 Task: Look for properties with a primary bedroom on the main floor.
Action: Mouse moved to (502, 210)
Screenshot: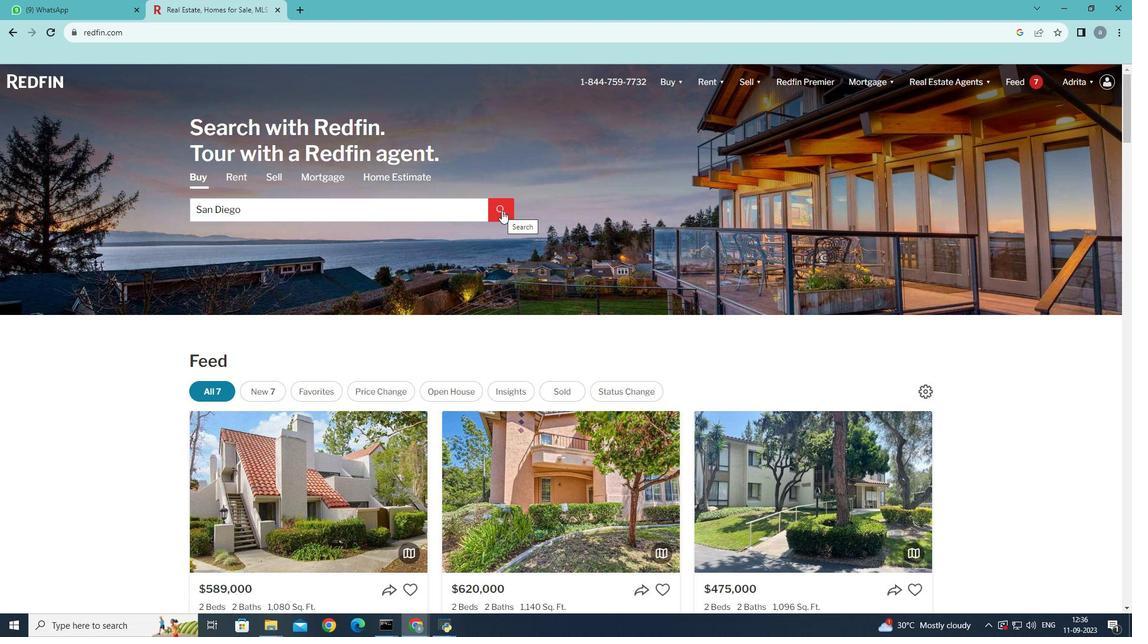 
Action: Mouse pressed left at (502, 210)
Screenshot: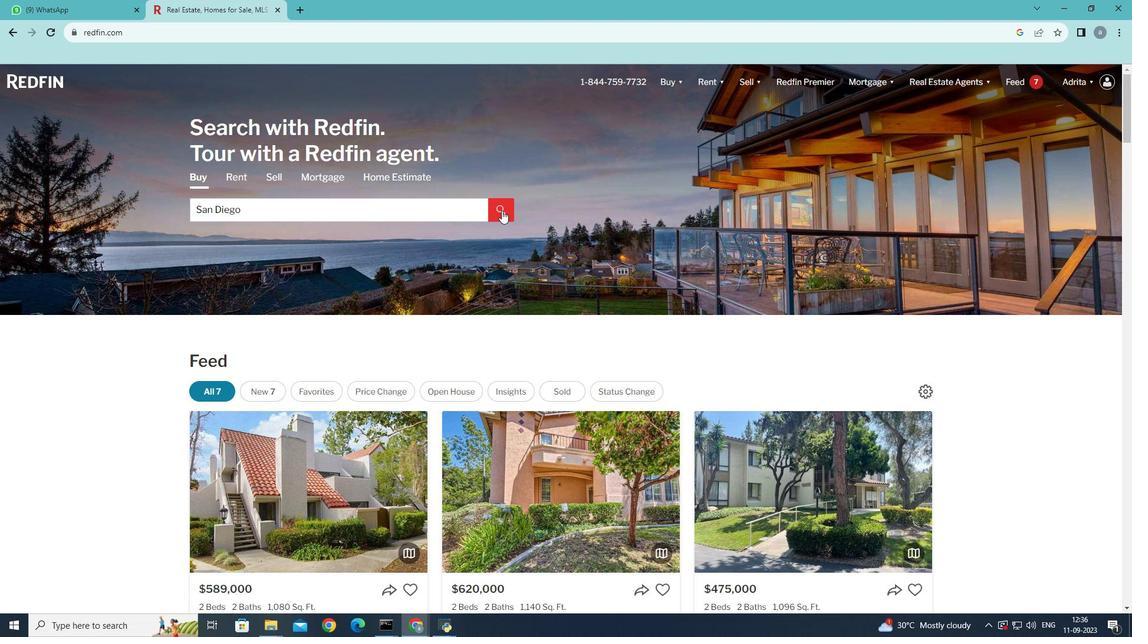 
Action: Mouse moved to (1018, 157)
Screenshot: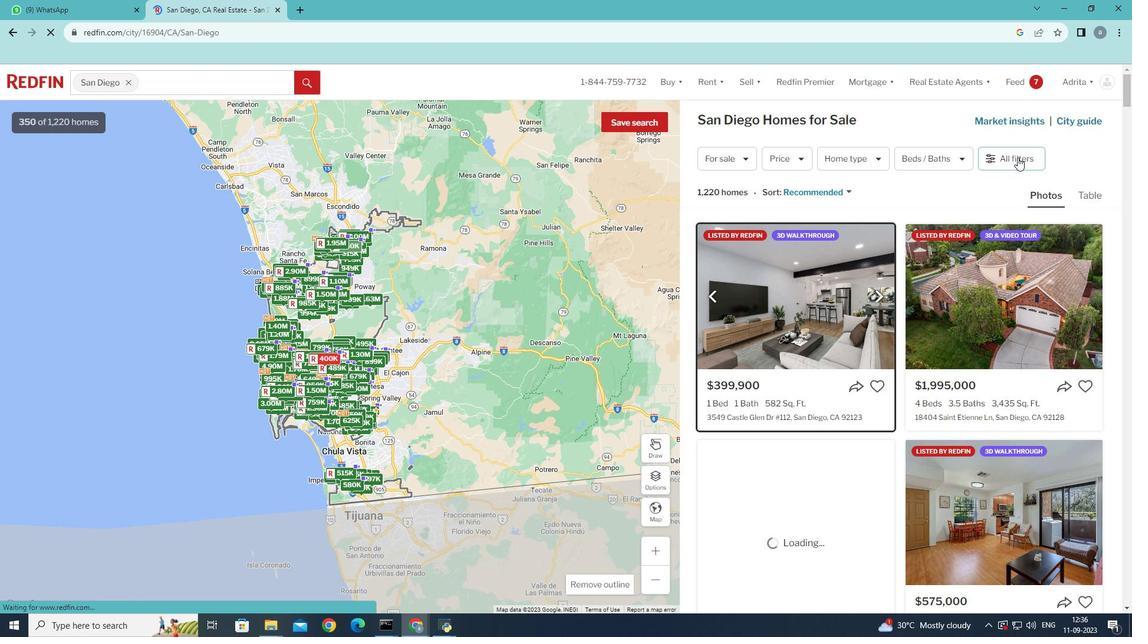 
Action: Mouse pressed left at (1018, 157)
Screenshot: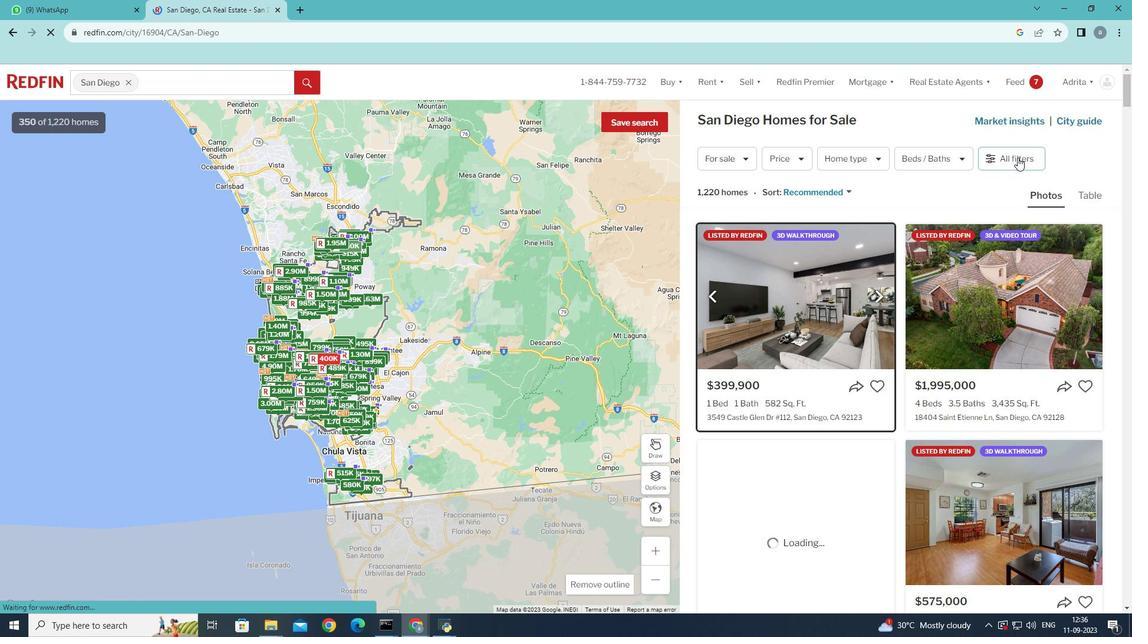 
Action: Mouse moved to (895, 328)
Screenshot: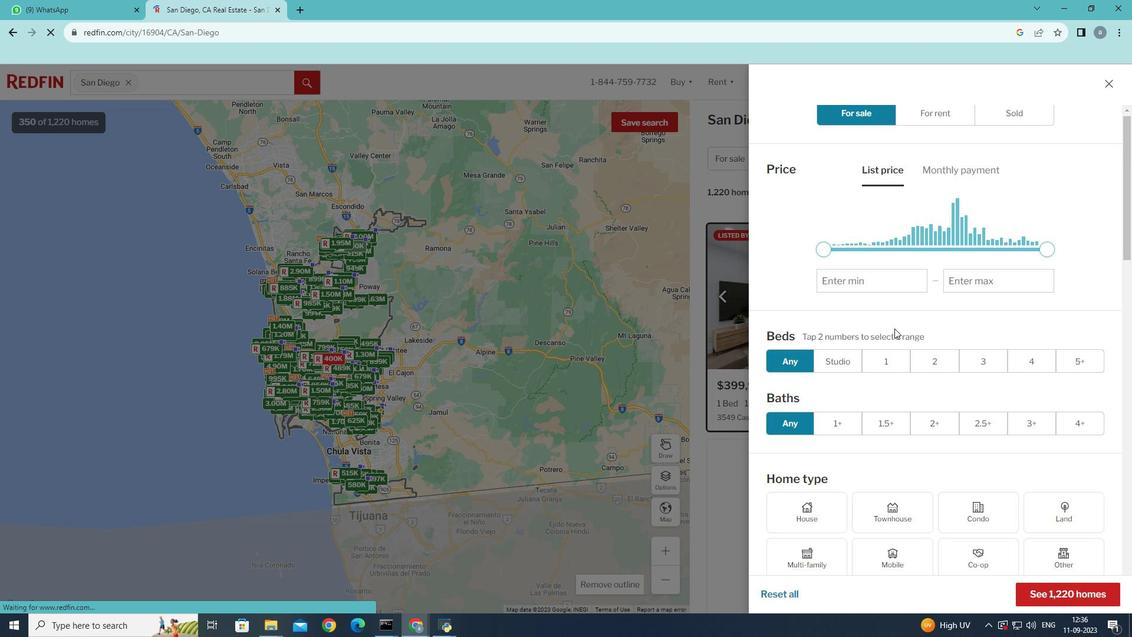 
Action: Mouse scrolled (895, 328) with delta (0, 0)
Screenshot: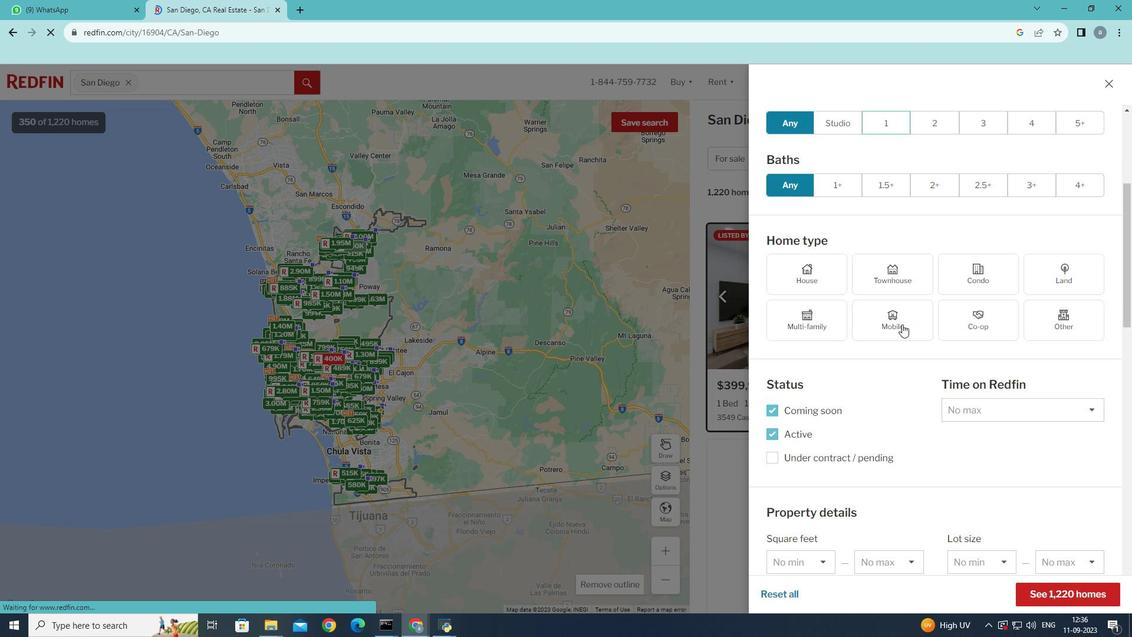 
Action: Mouse scrolled (895, 328) with delta (0, 0)
Screenshot: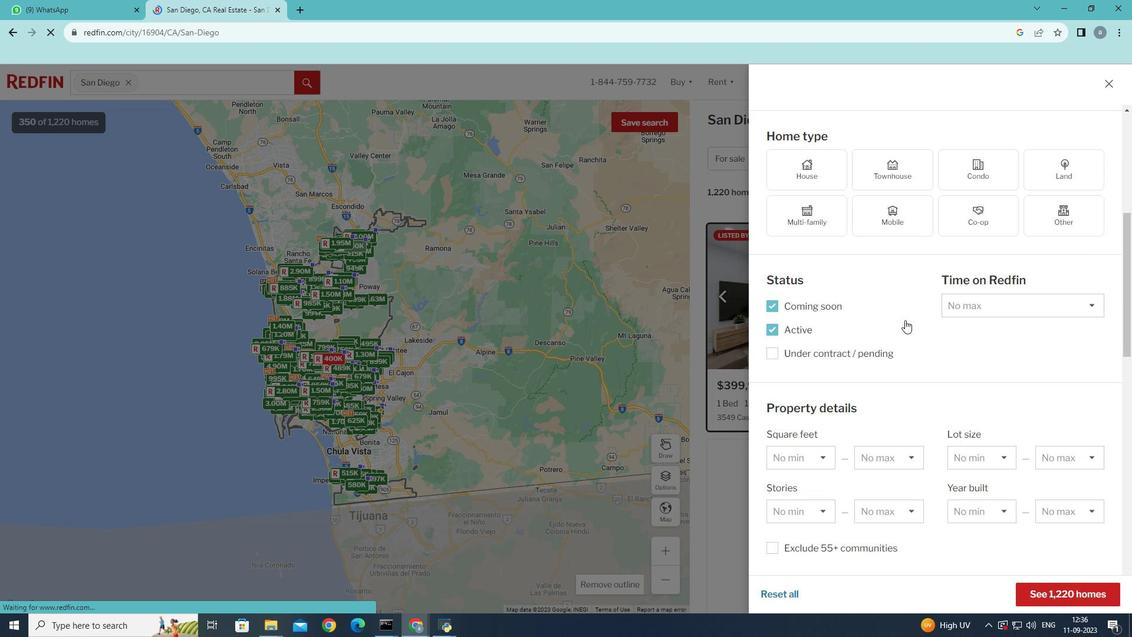 
Action: Mouse scrolled (895, 328) with delta (0, 0)
Screenshot: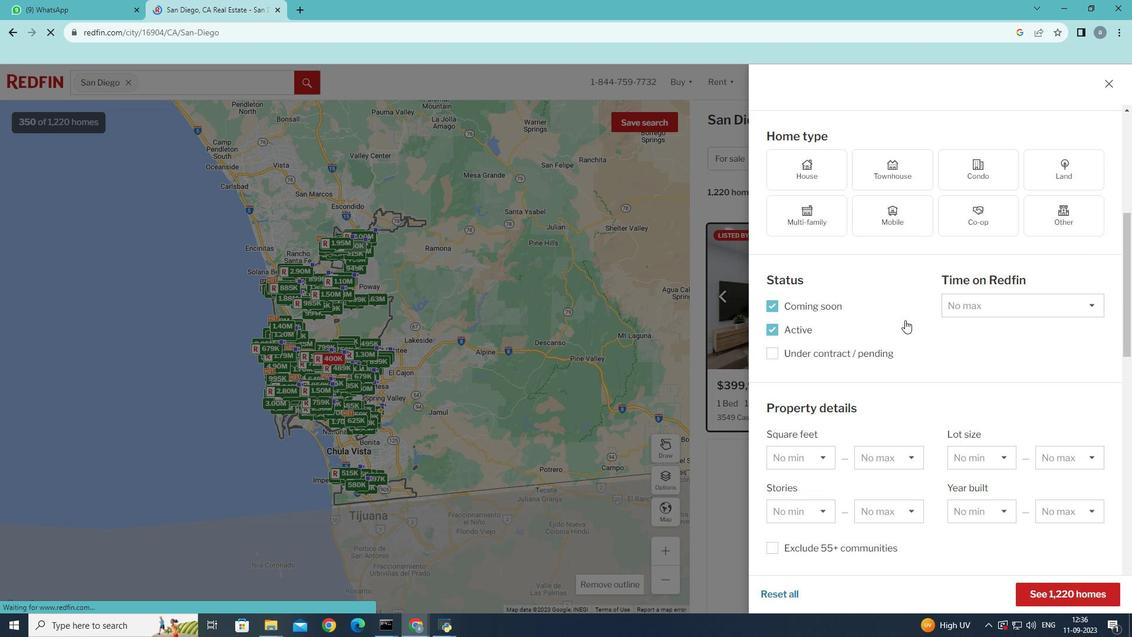 
Action: Mouse scrolled (895, 328) with delta (0, 0)
Screenshot: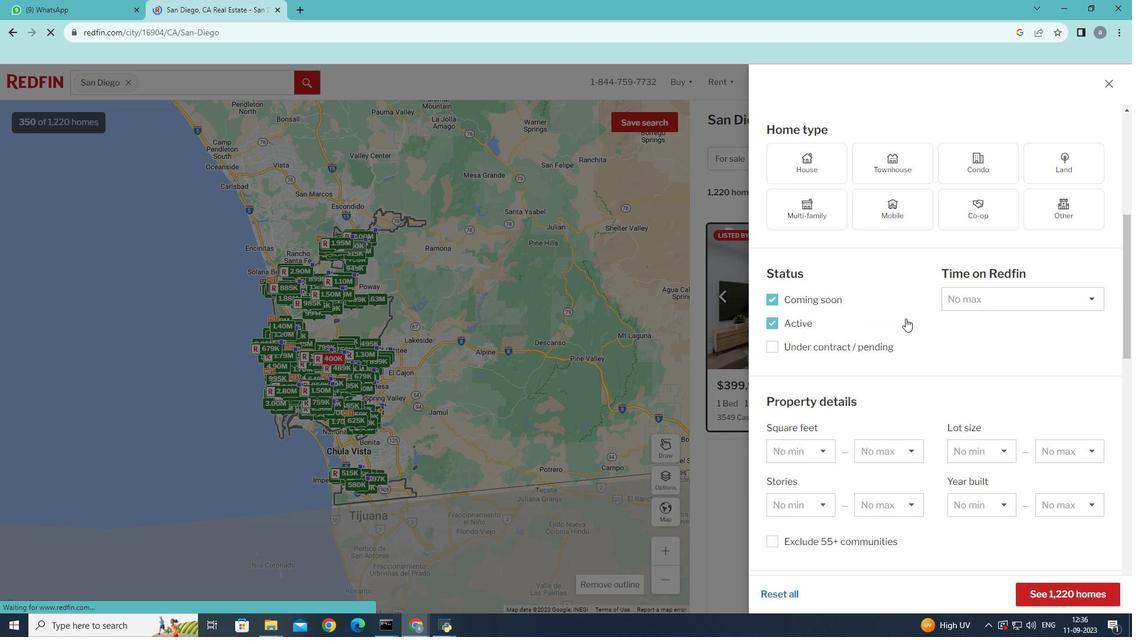
Action: Mouse scrolled (895, 328) with delta (0, 0)
Screenshot: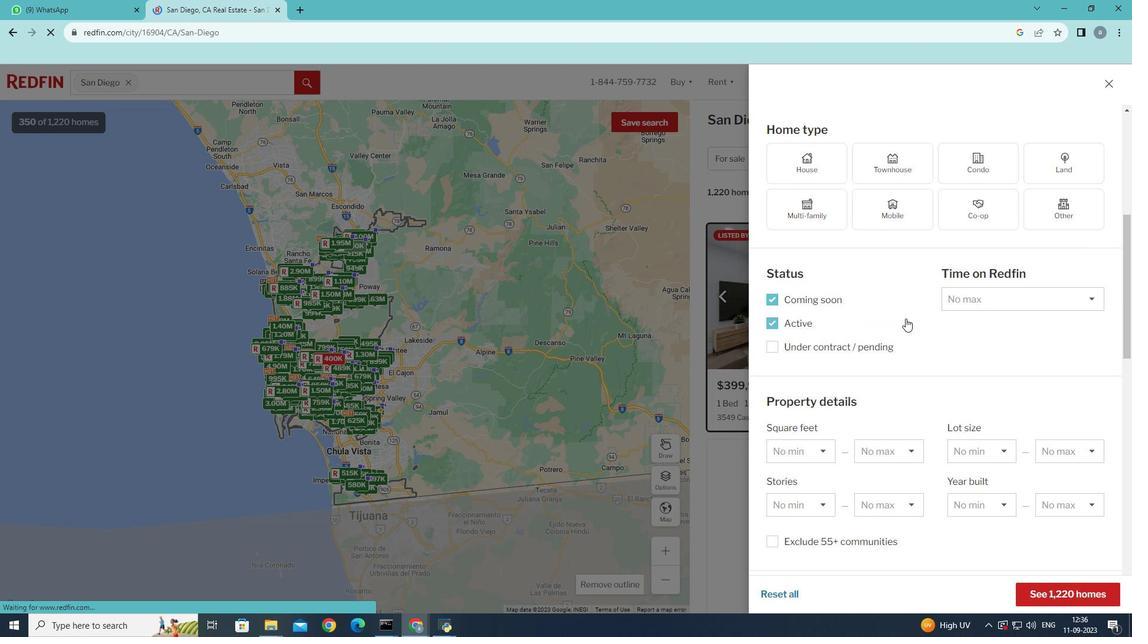 
Action: Mouse moved to (898, 328)
Screenshot: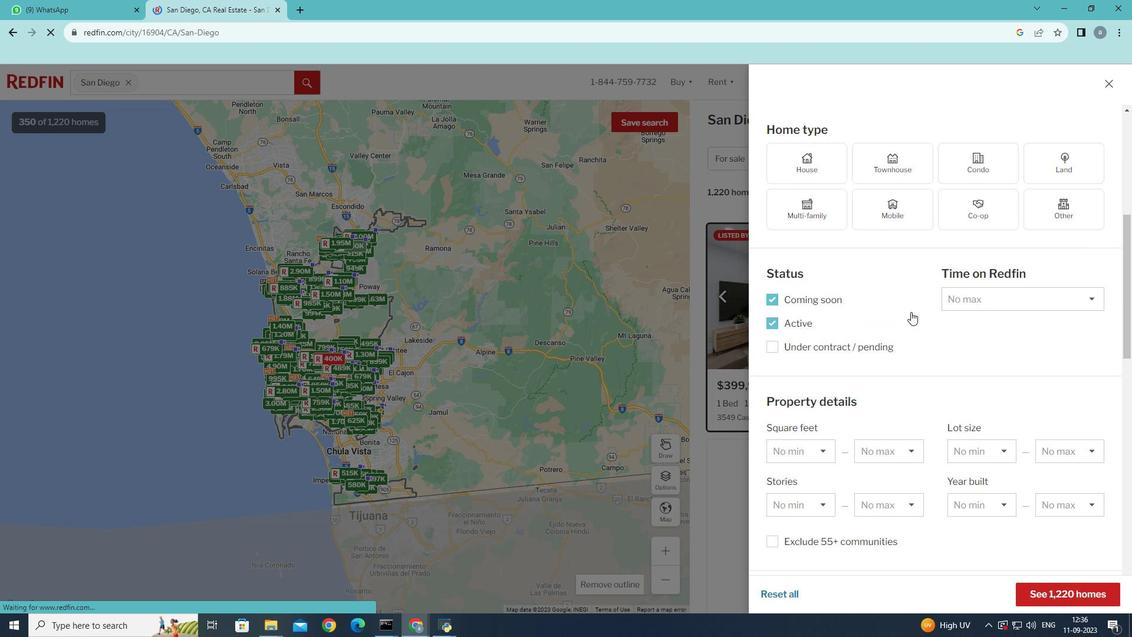 
Action: Mouse scrolled (898, 327) with delta (0, 0)
Screenshot: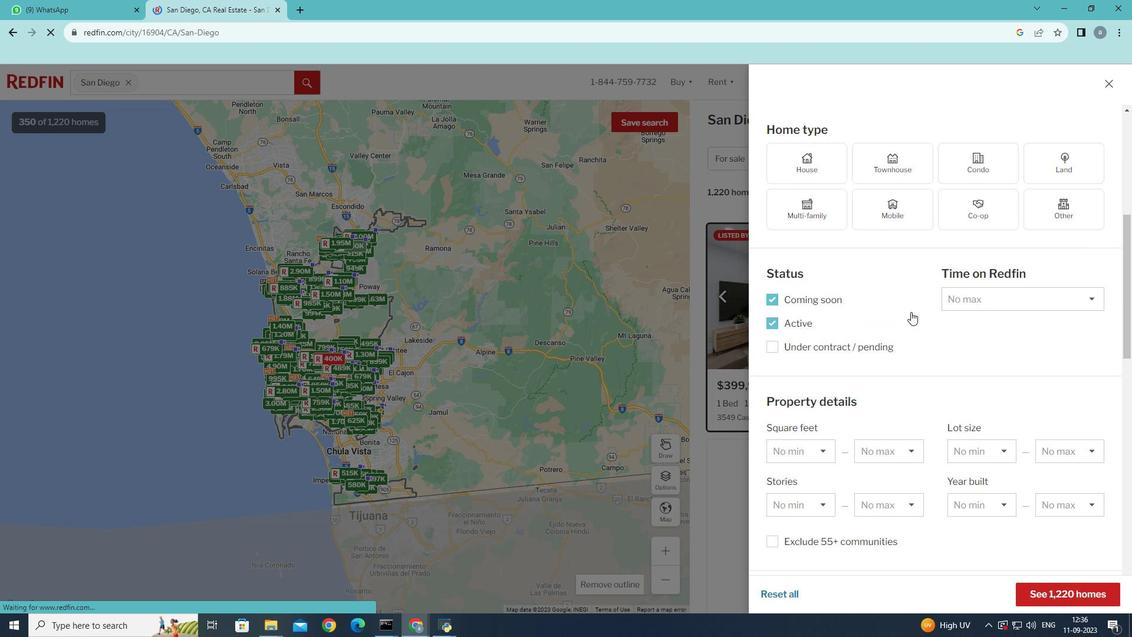 
Action: Mouse moved to (932, 346)
Screenshot: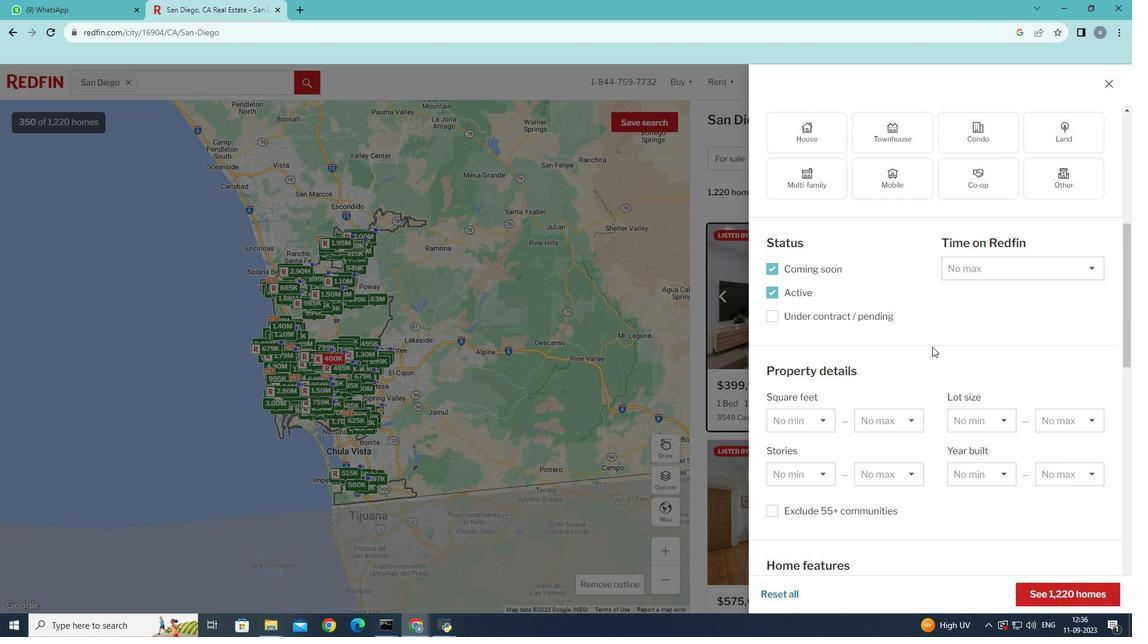 
Action: Mouse scrolled (932, 346) with delta (0, 0)
Screenshot: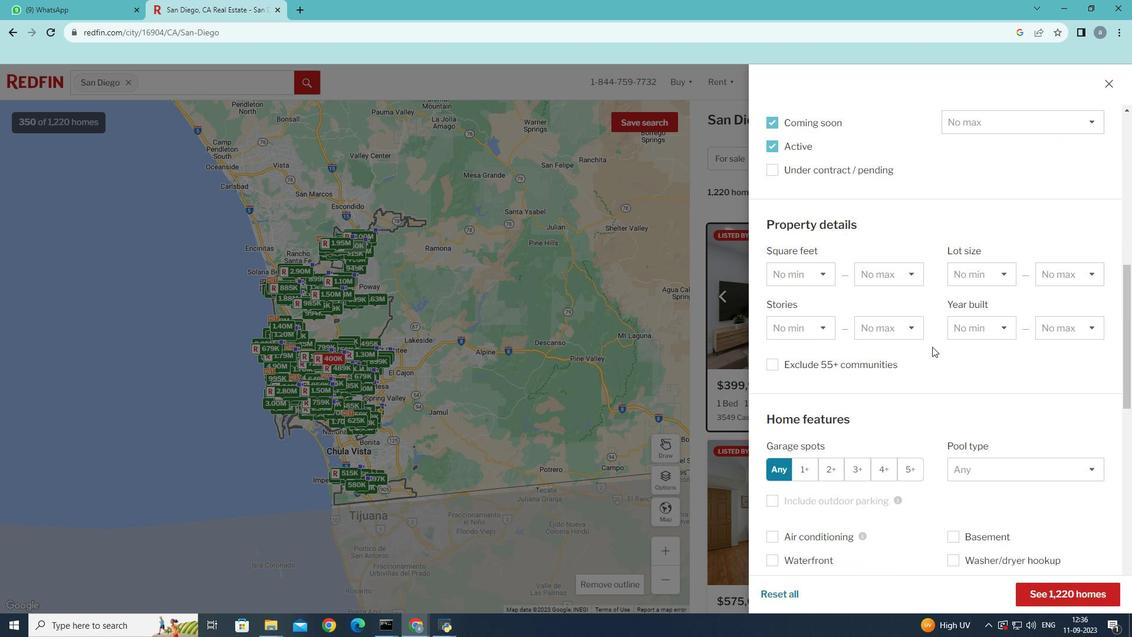 
Action: Mouse scrolled (932, 346) with delta (0, 0)
Screenshot: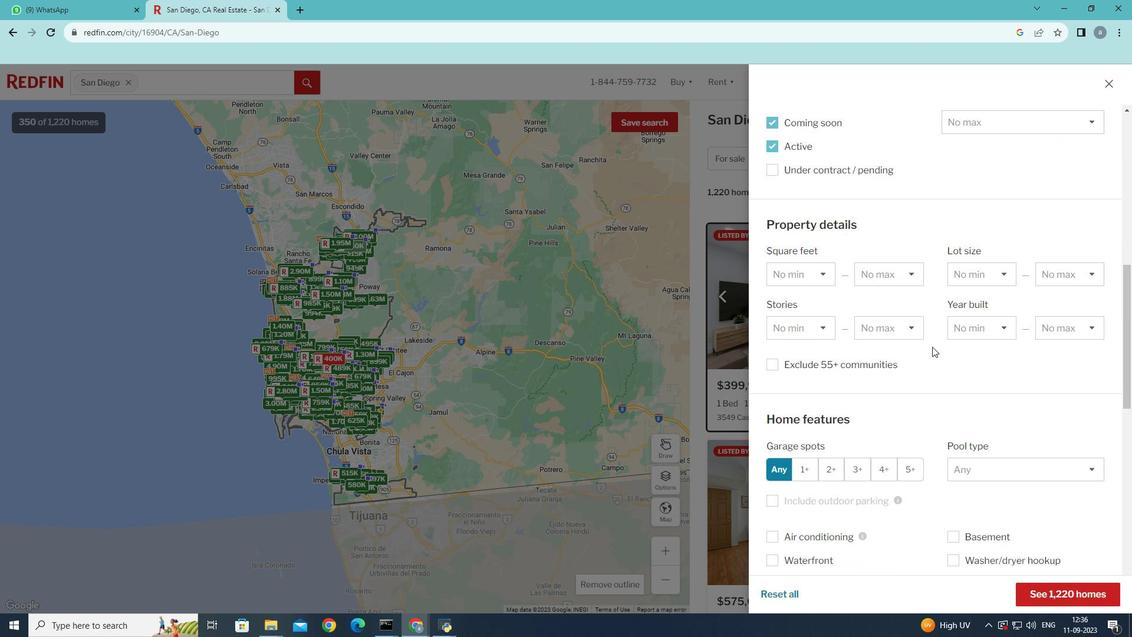 
Action: Mouse scrolled (932, 346) with delta (0, 0)
Screenshot: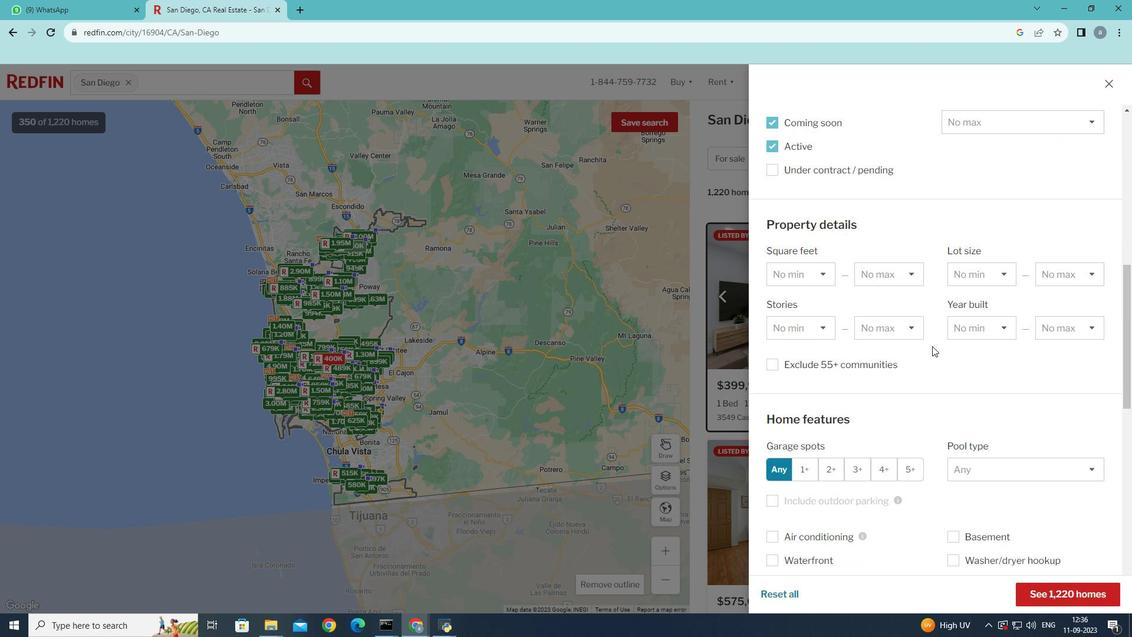 
Action: Mouse moved to (932, 345)
Screenshot: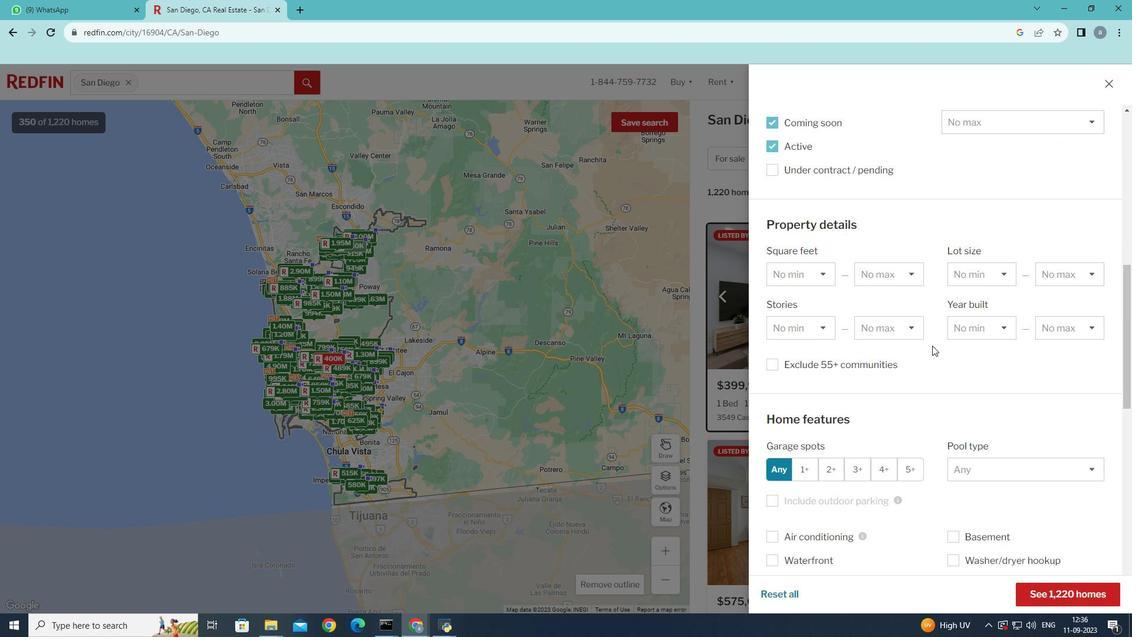 
Action: Mouse scrolled (932, 345) with delta (0, 0)
Screenshot: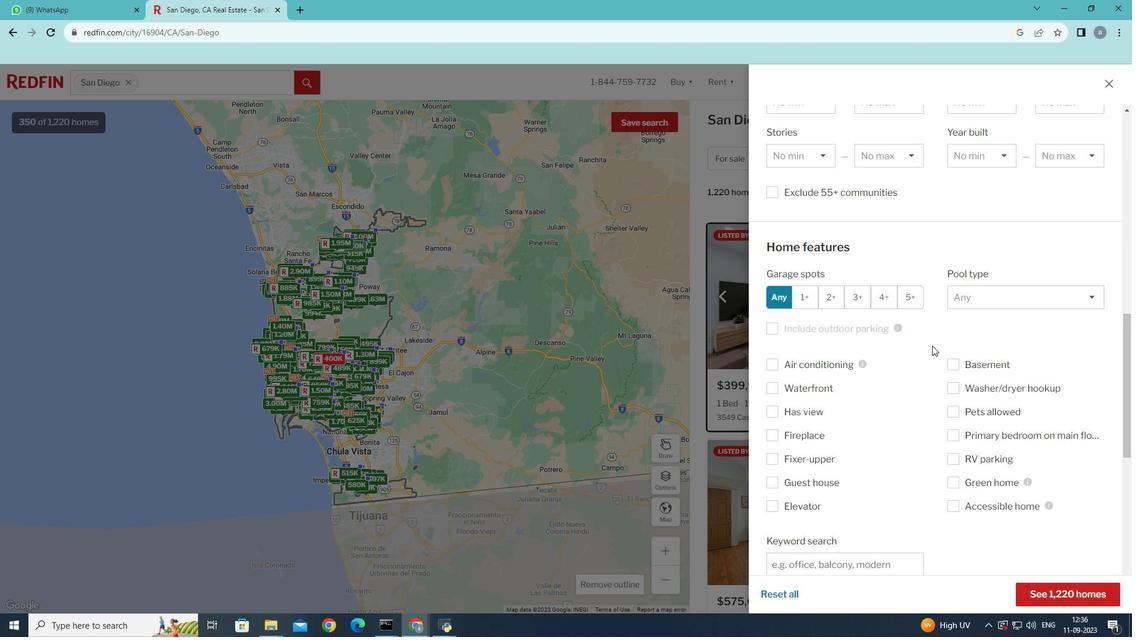 
Action: Mouse scrolled (932, 345) with delta (0, 0)
Screenshot: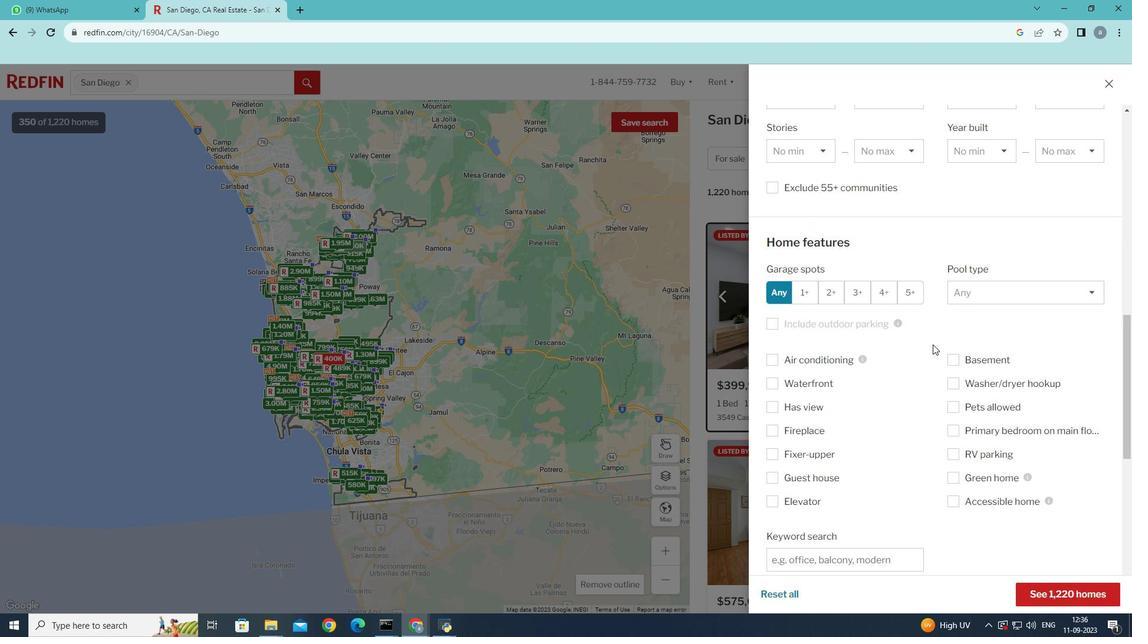 
Action: Mouse scrolled (932, 345) with delta (0, 0)
Screenshot: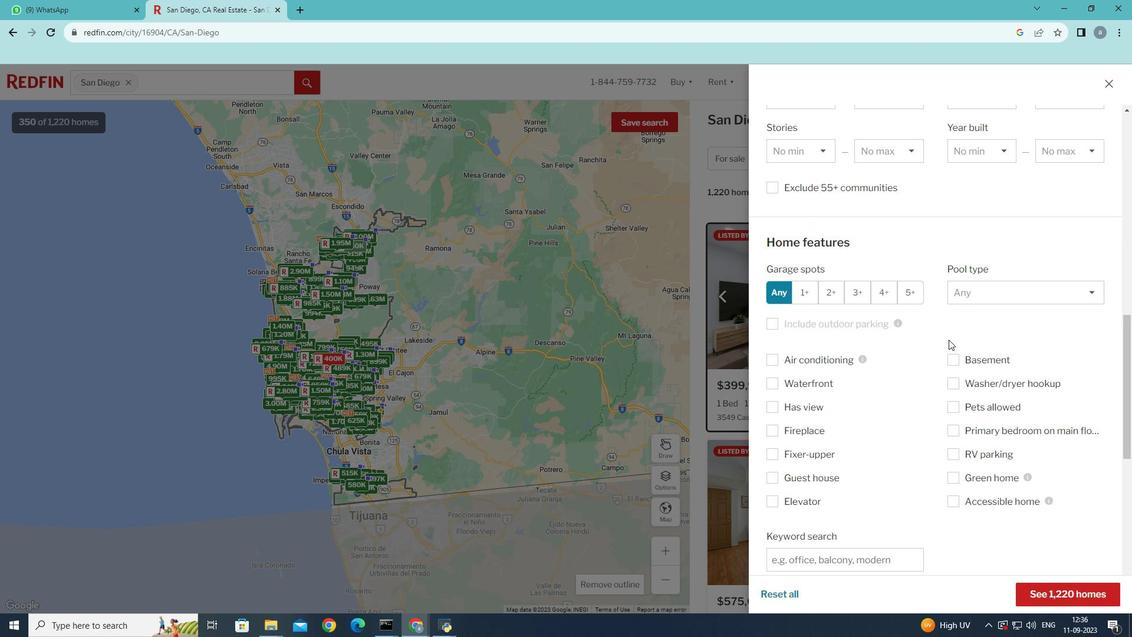 
Action: Mouse moved to (957, 428)
Screenshot: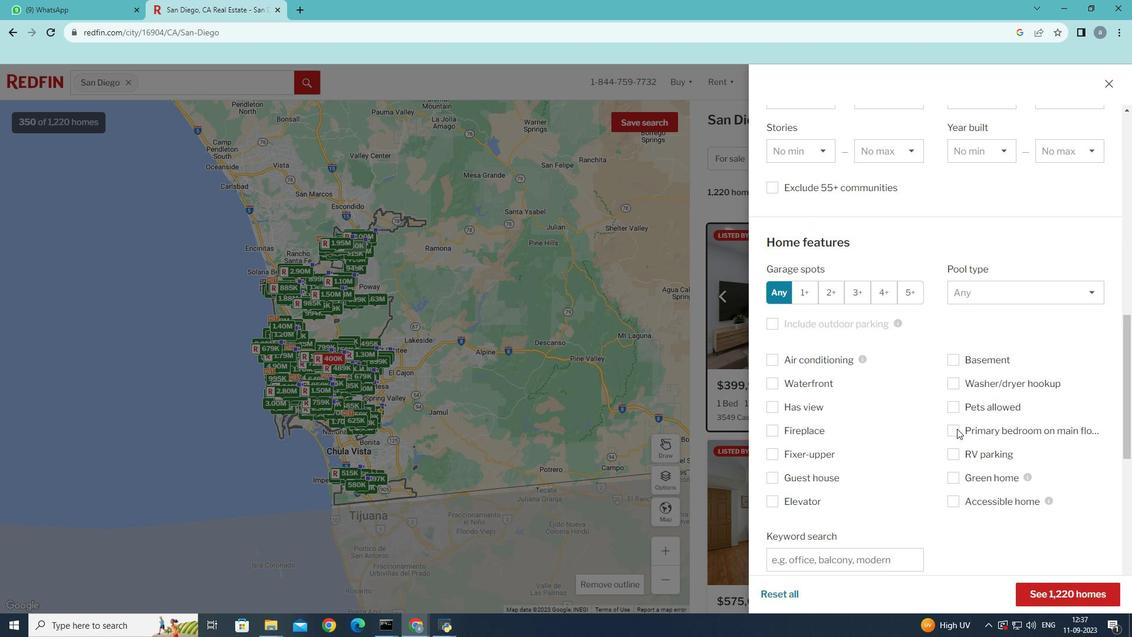 
Action: Mouse pressed left at (957, 428)
Screenshot: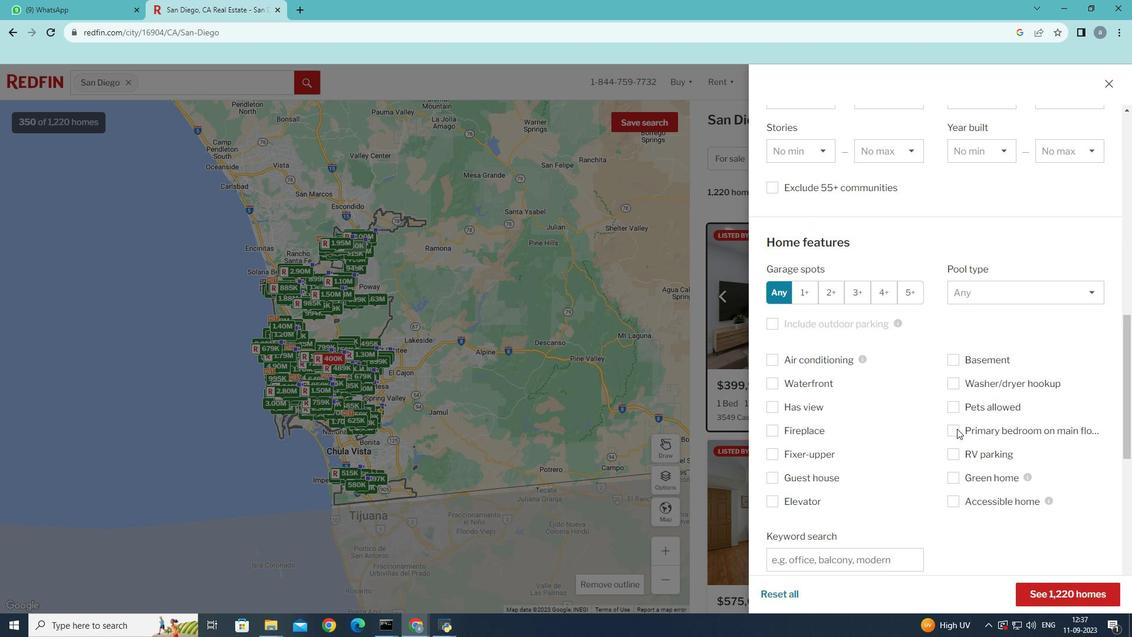 
Action: Mouse moved to (1056, 593)
Screenshot: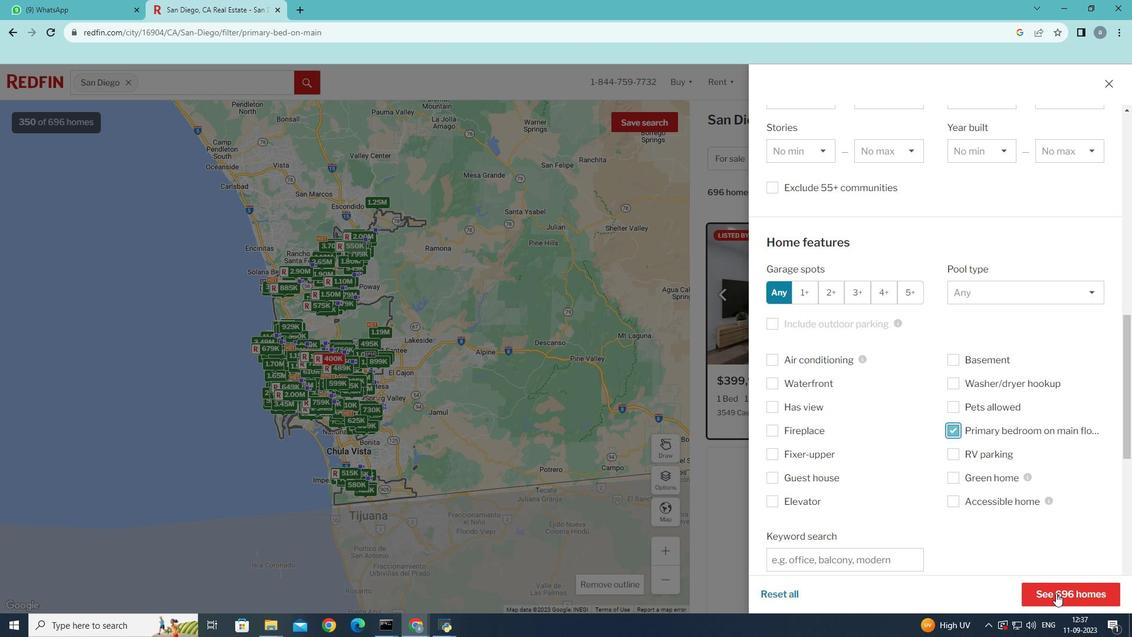 
Action: Mouse pressed left at (1056, 593)
Screenshot: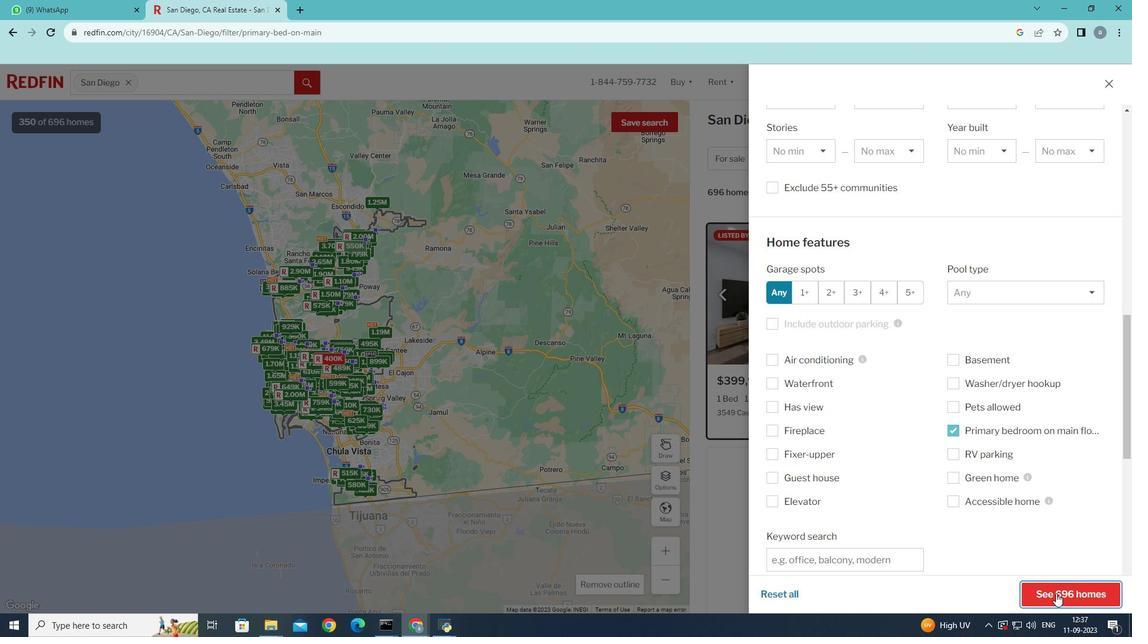 
Action: Mouse moved to (1052, 592)
Screenshot: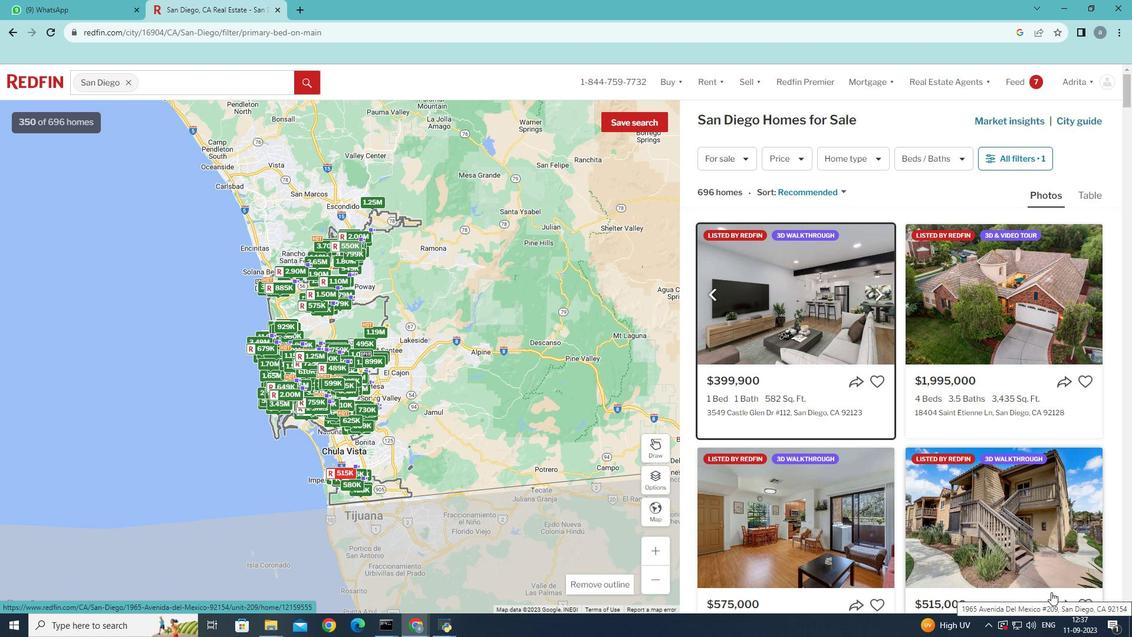 
